 Task: Check the refund policy of Airbnb.
Action: Mouse moved to (132, 510)
Screenshot: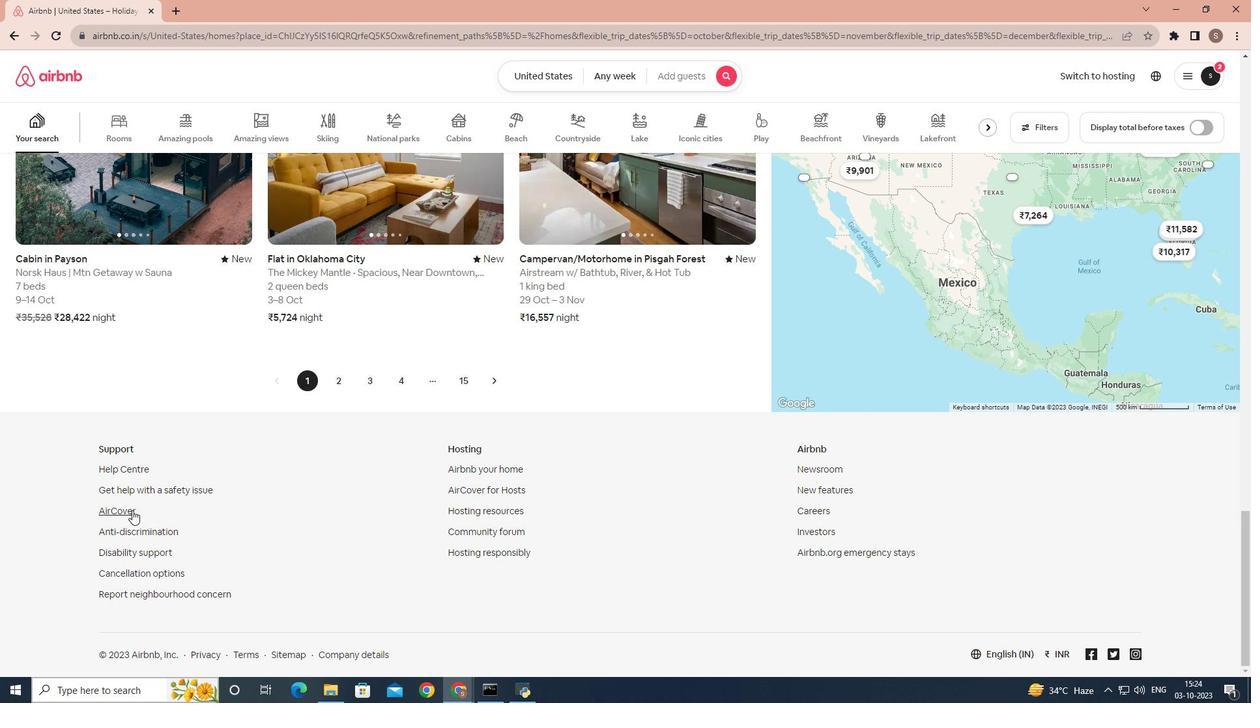 
Action: Mouse pressed left at (132, 510)
Screenshot: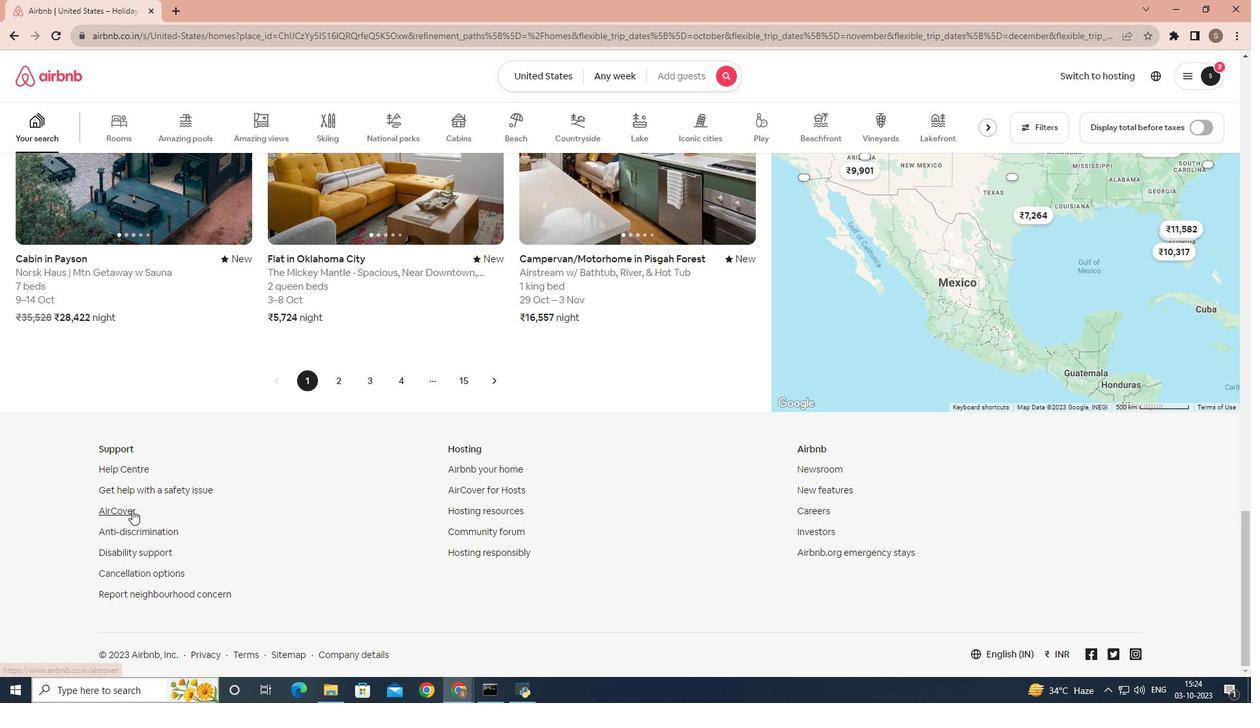 
Action: Mouse moved to (342, 136)
Screenshot: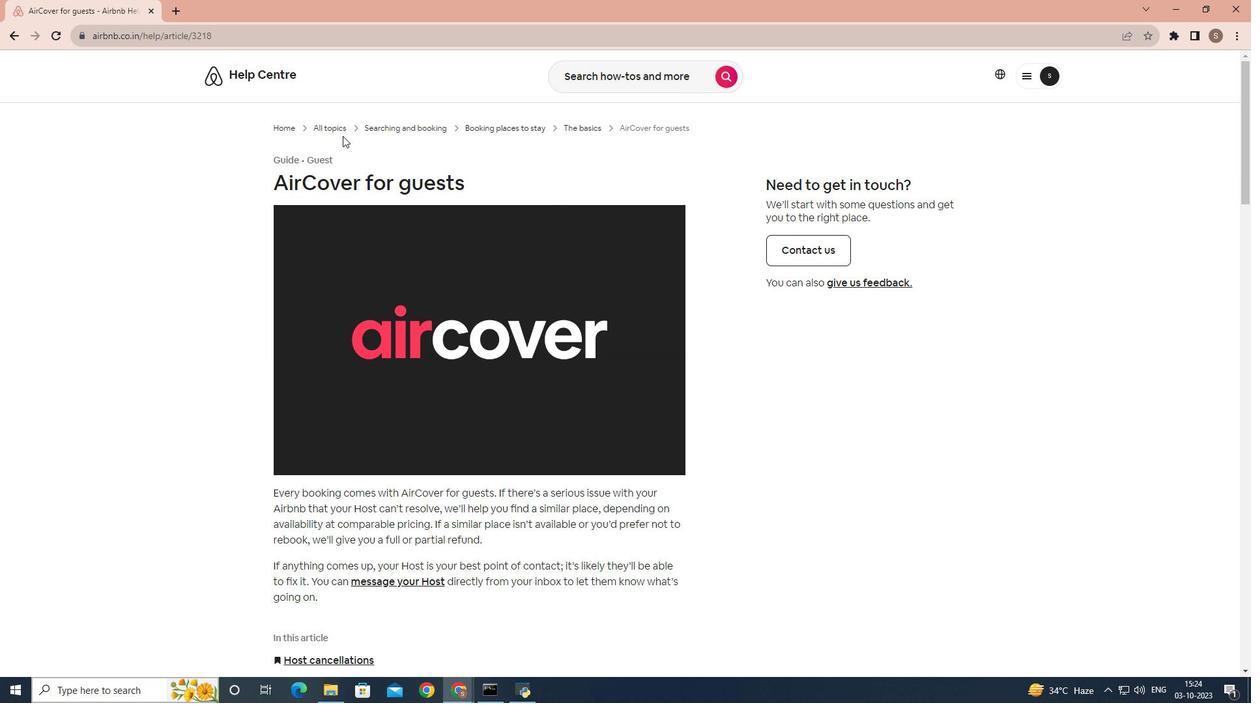
Action: Mouse pressed left at (342, 136)
Screenshot: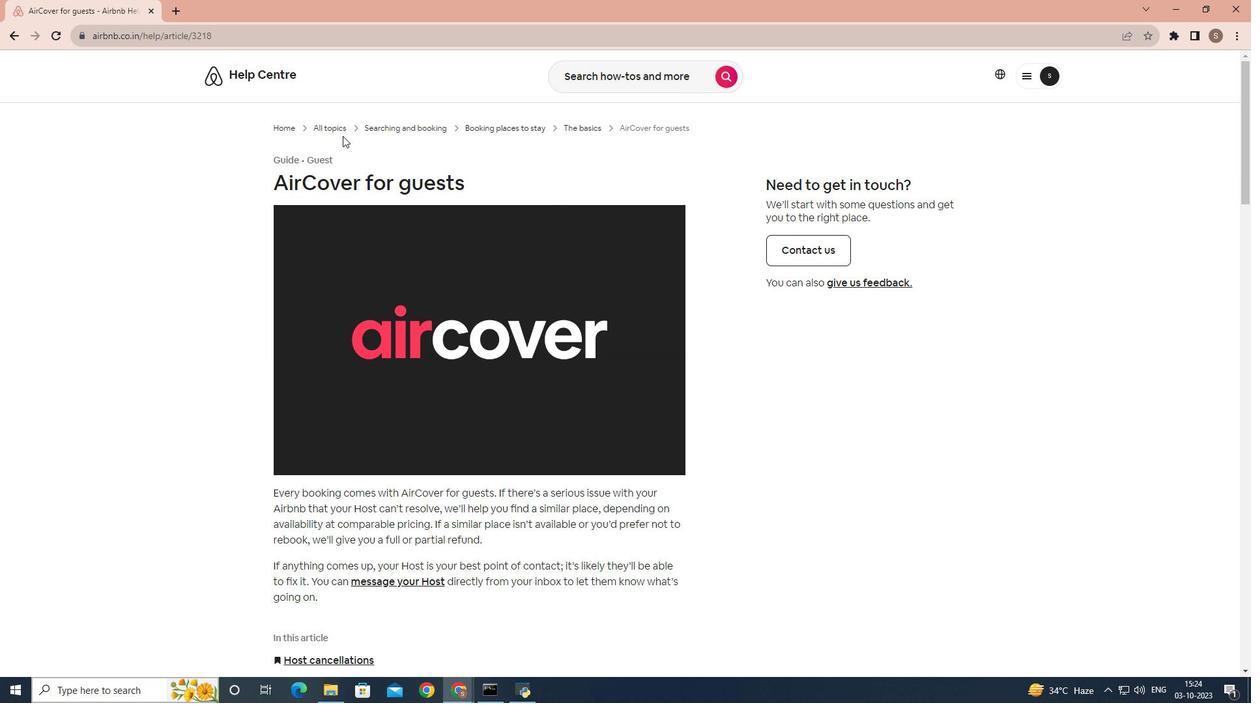 
Action: Mouse moved to (349, 126)
Screenshot: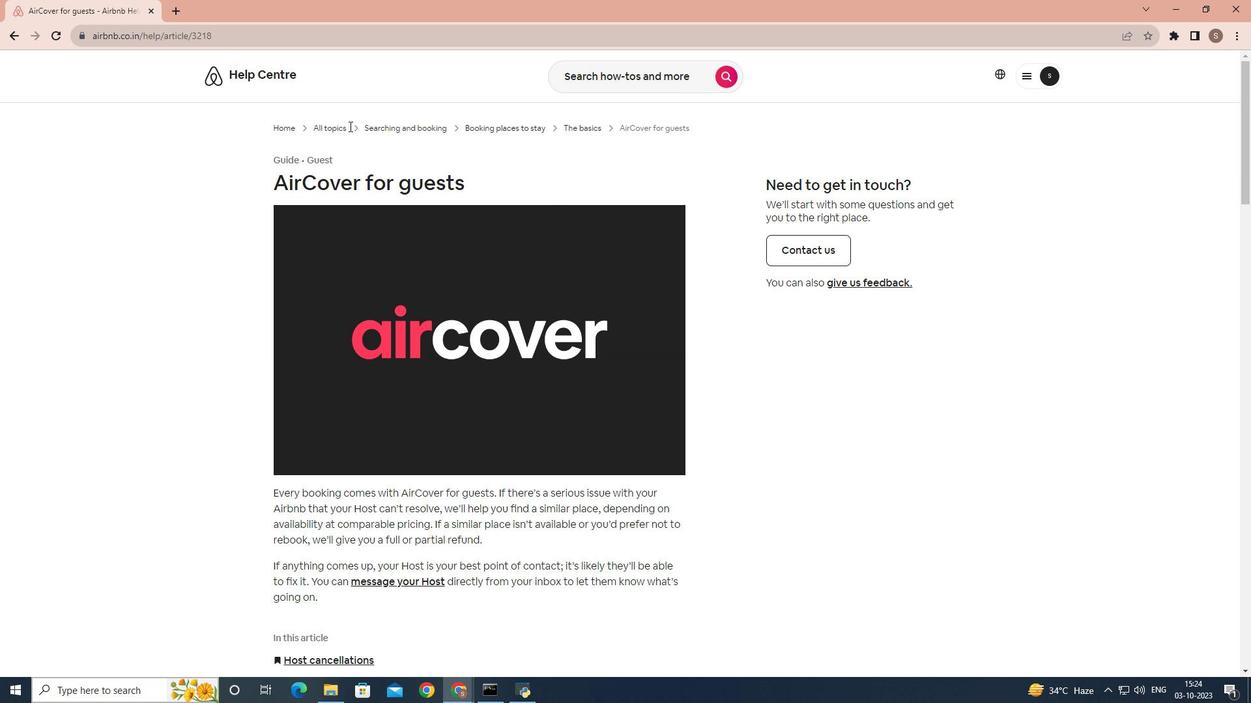 
Action: Mouse pressed left at (349, 126)
Screenshot: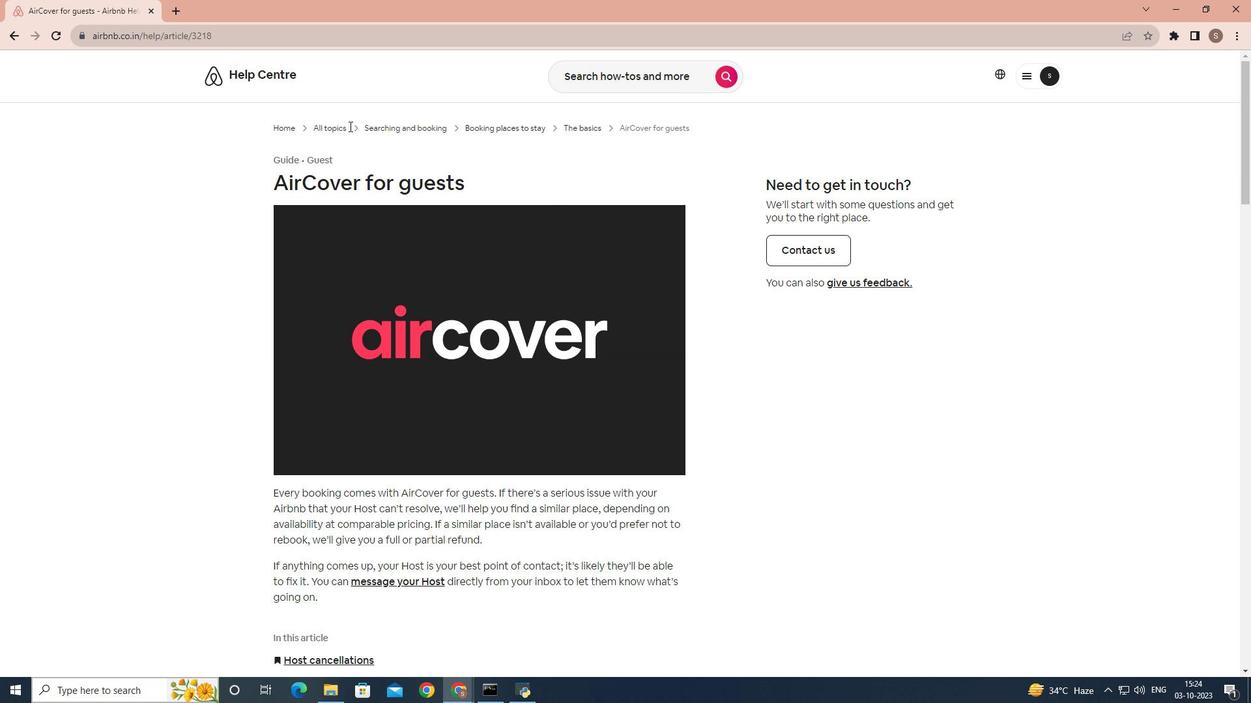 
Action: Mouse moved to (337, 128)
Screenshot: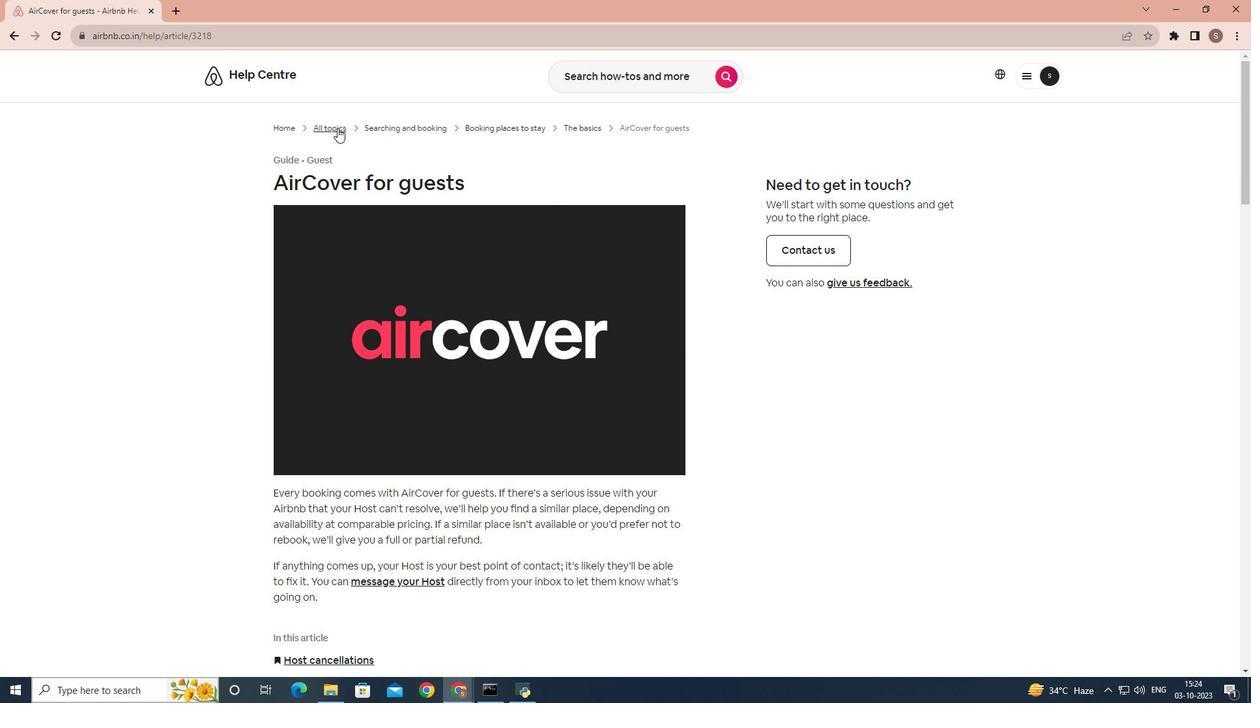 
Action: Mouse pressed left at (337, 128)
Screenshot: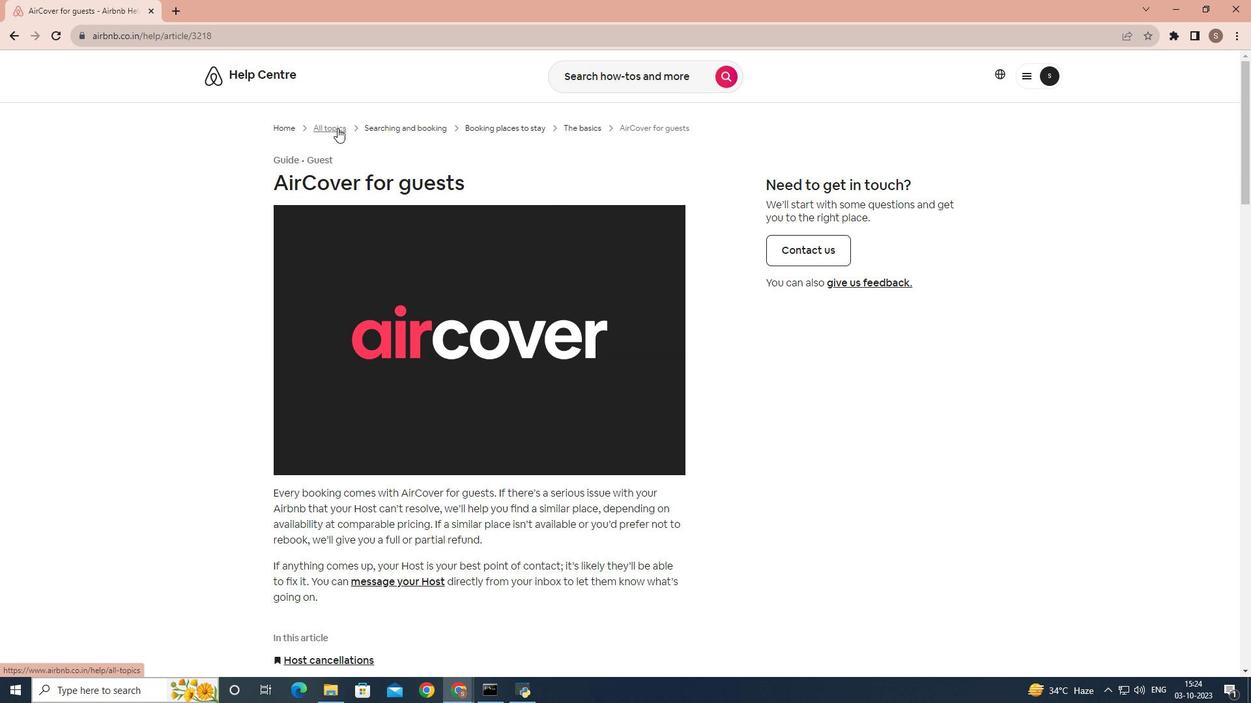 
Action: Mouse moved to (787, 377)
Screenshot: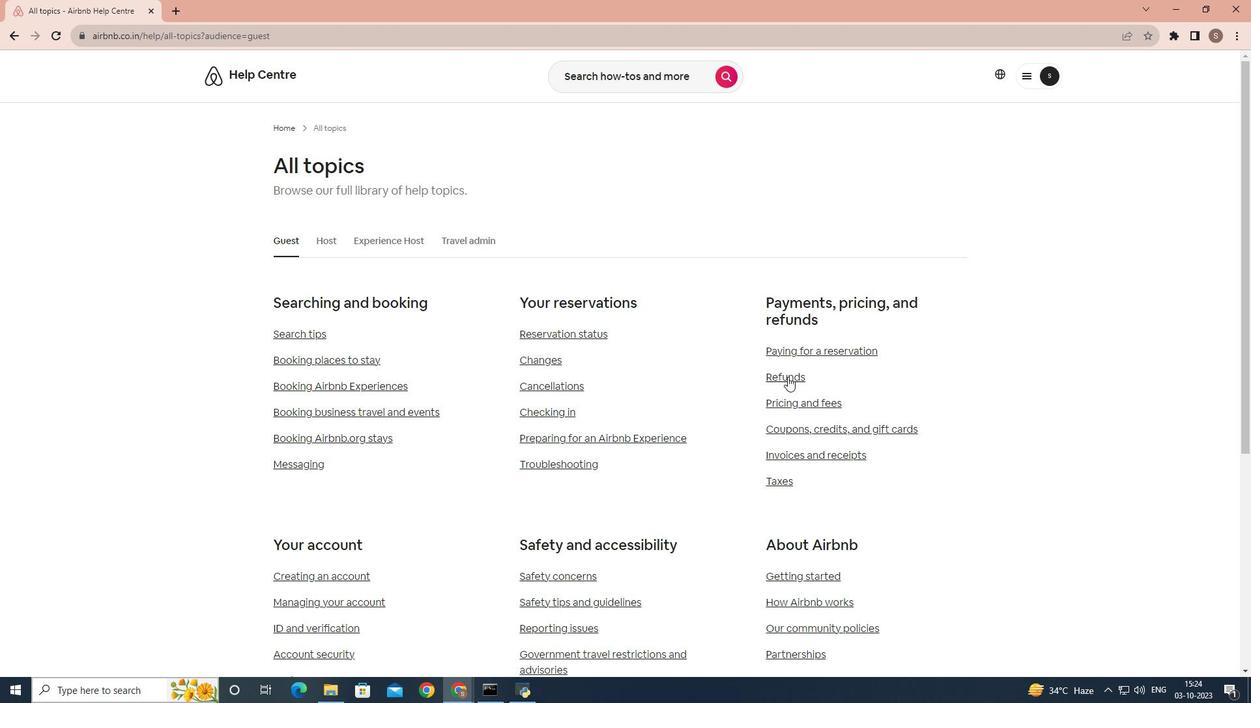 
Action: Mouse pressed left at (787, 377)
Screenshot: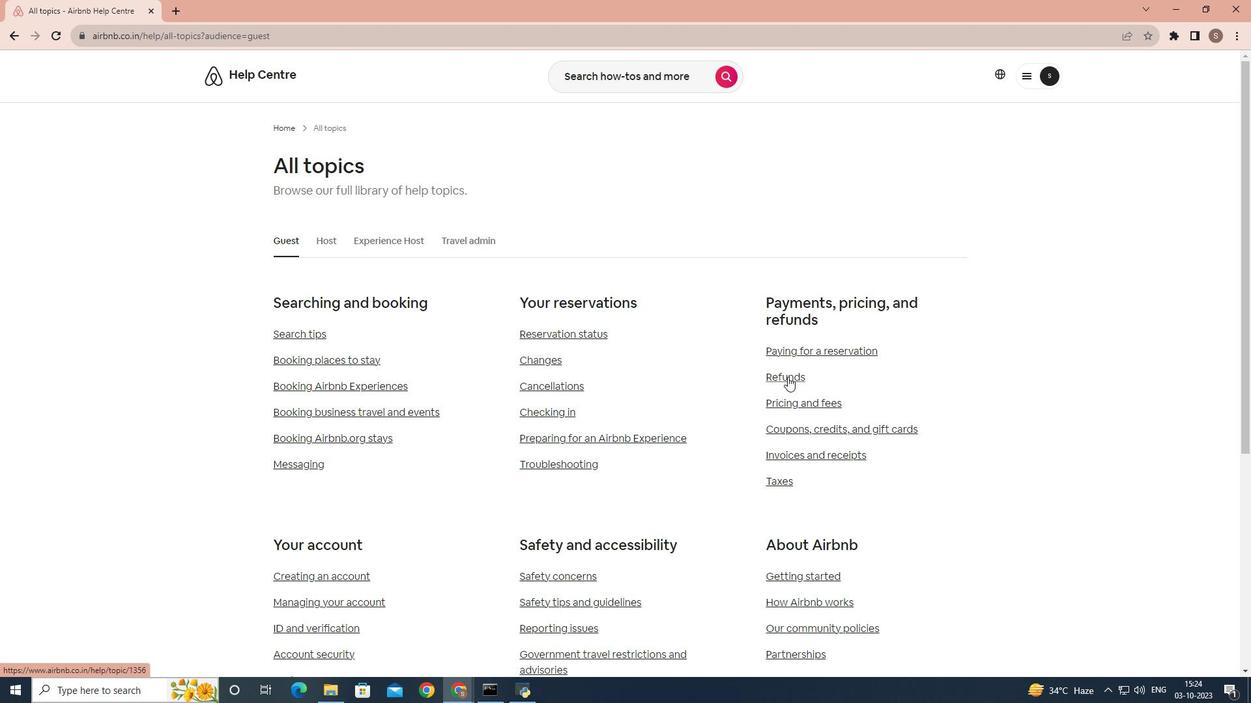 
